 Task: Create interactive graphs for exploring complex mathematical functions.
Action: Mouse moved to (154, 70)
Screenshot: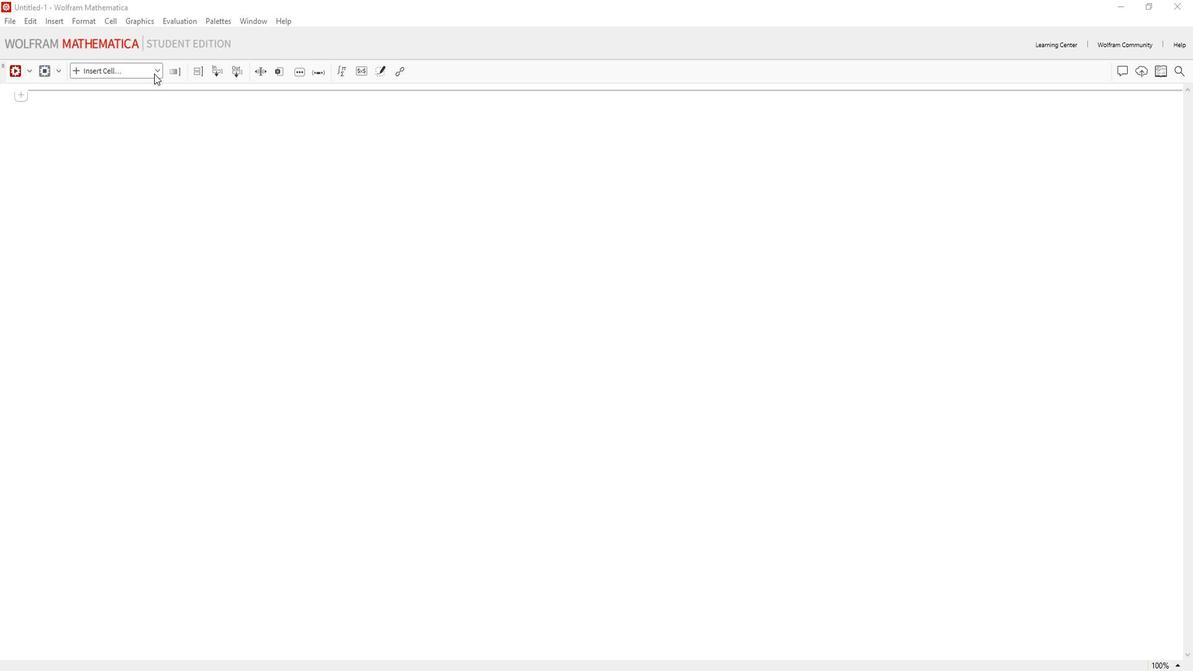 
Action: Mouse pressed left at (154, 70)
Screenshot: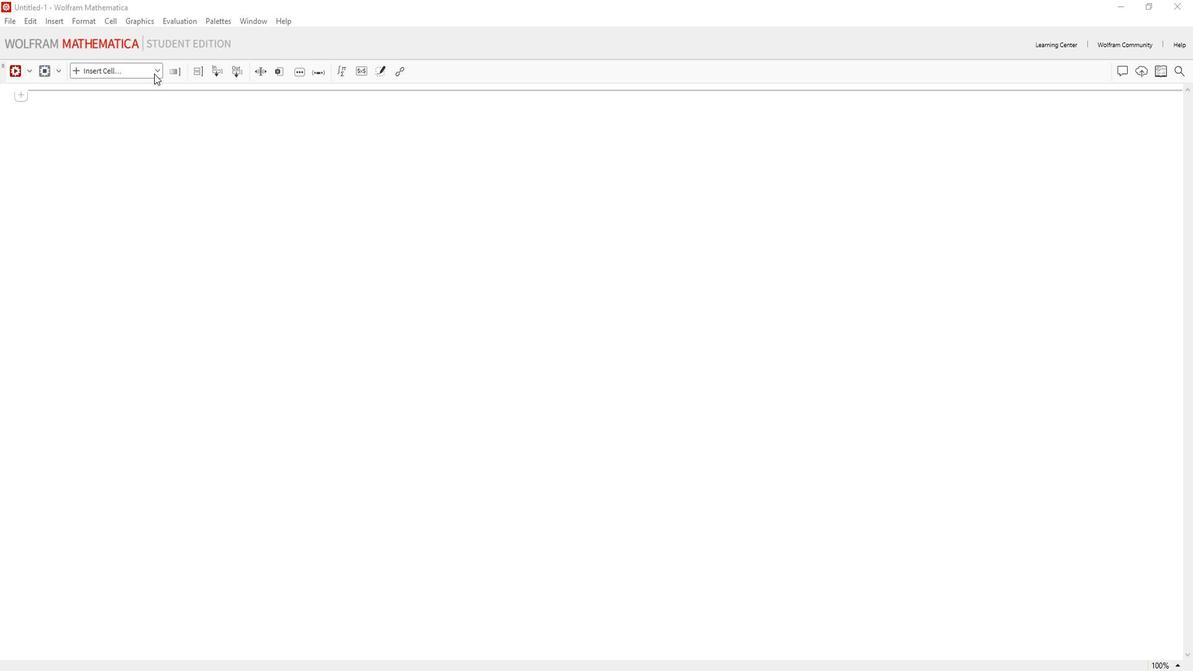 
Action: Mouse moved to (149, 95)
Screenshot: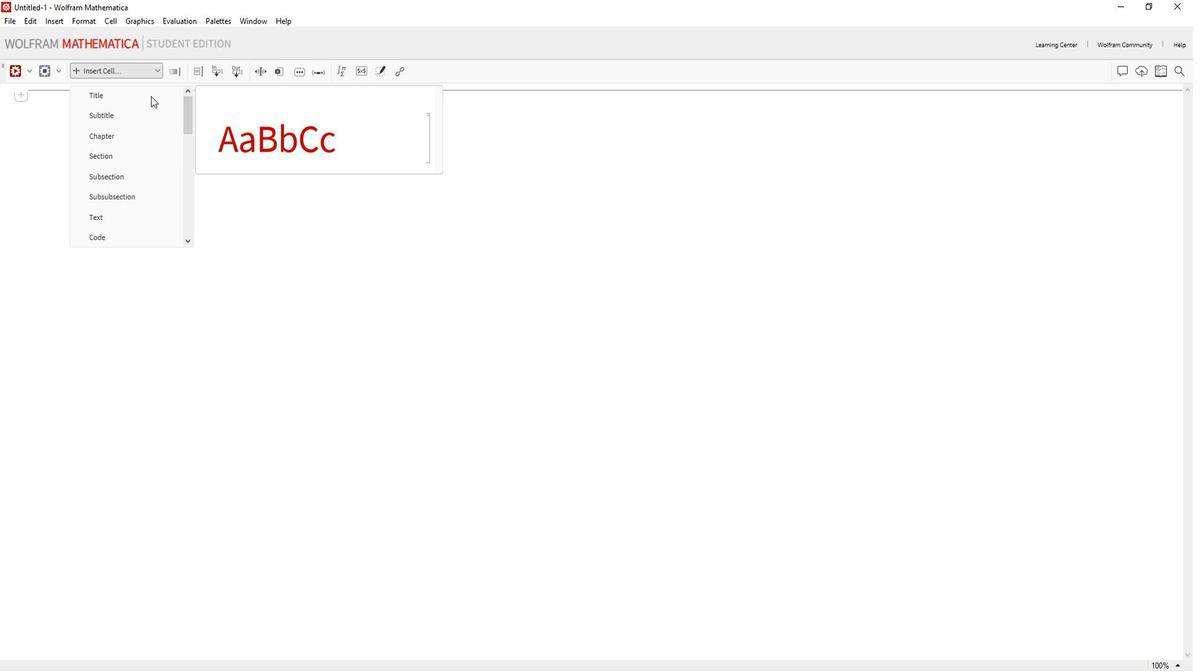 
Action: Mouse pressed left at (149, 95)
Screenshot: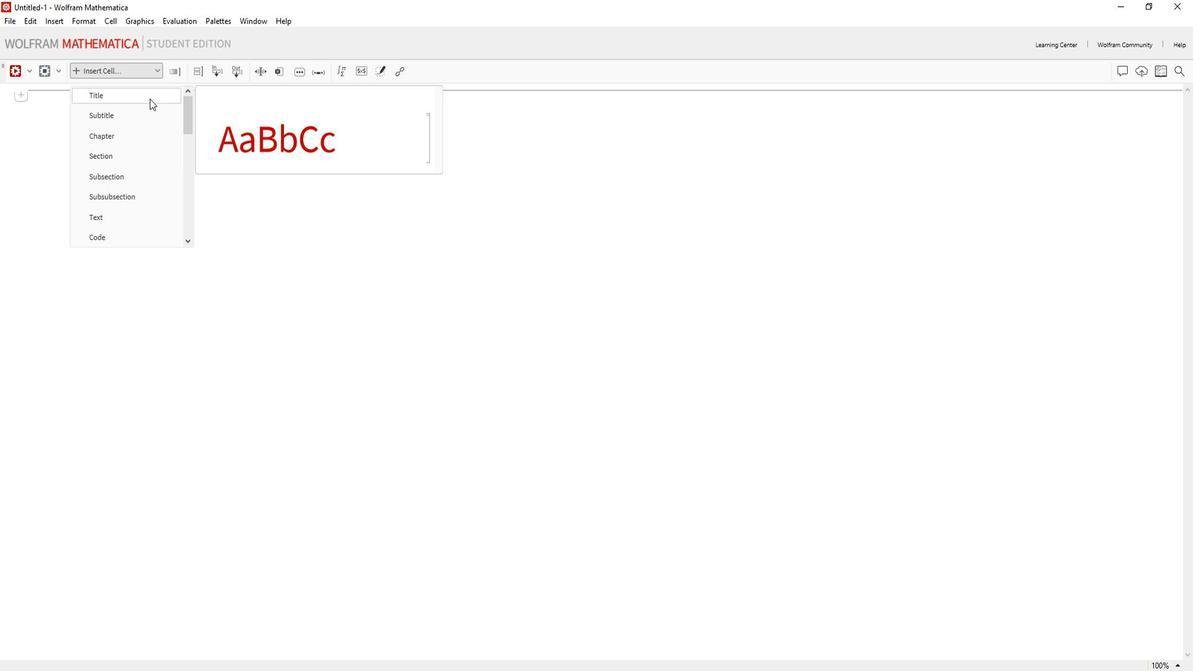 
Action: Mouse moved to (149, 100)
Screenshot: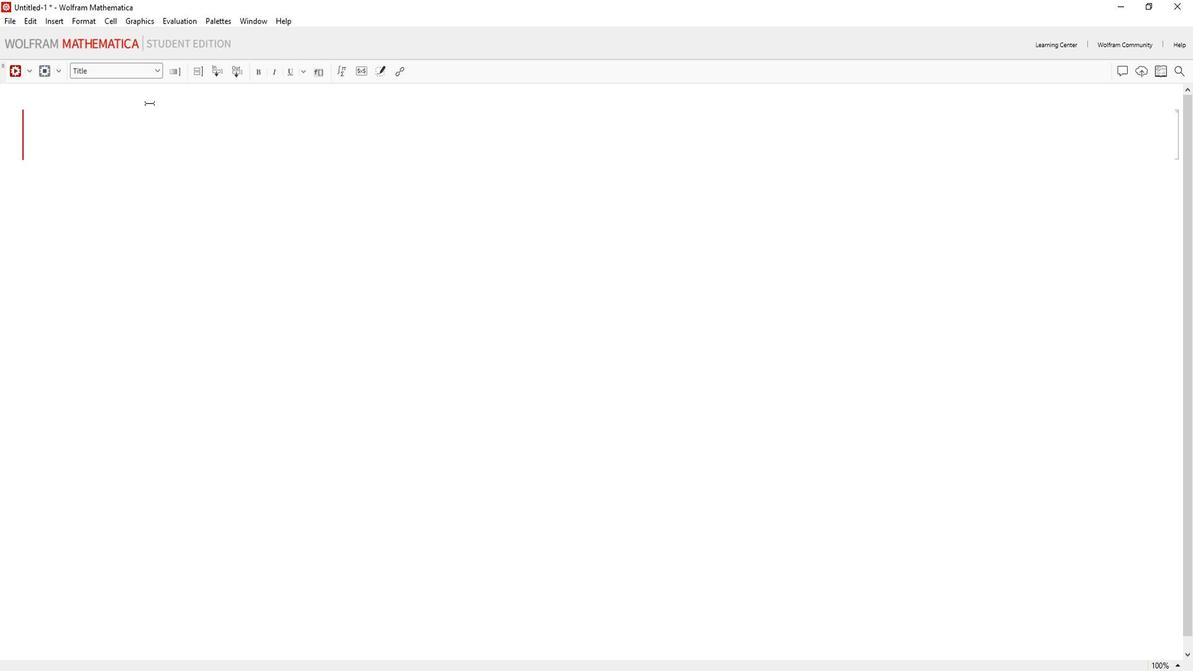 
Action: Key pressed i<Key.caps_lock>NTERACTIVE<Key.space><Key.caps_lock>g<Key.caps_lock>RAPHS<Key.space>FOR<Key.space><Key.caps_lock>e<Key.caps_lock>XPLORING<Key.space><Key.caps_lock>c<Key.caps_lock>OMPLEX<Key.space><Key.caps_lock>m<Key.caps_lock>ATHEMATICAL<Key.space><Key.caps_lock>f<Key.caps_lock>UNCTIONS
Screenshot: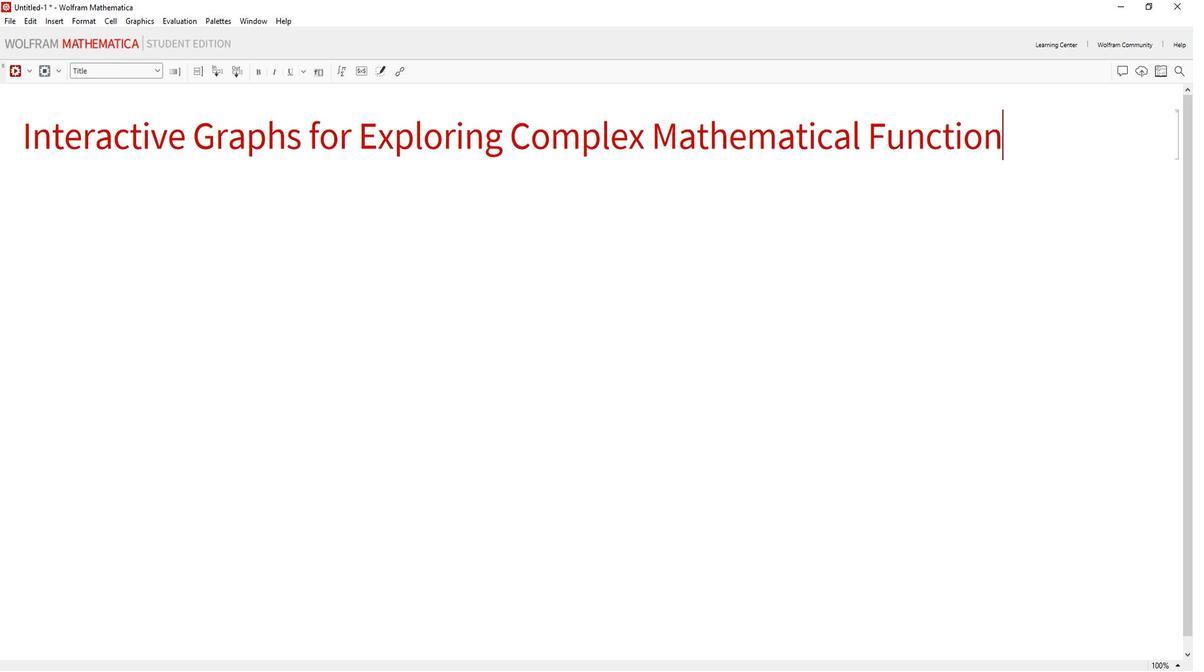 
Action: Mouse moved to (87, 241)
Screenshot: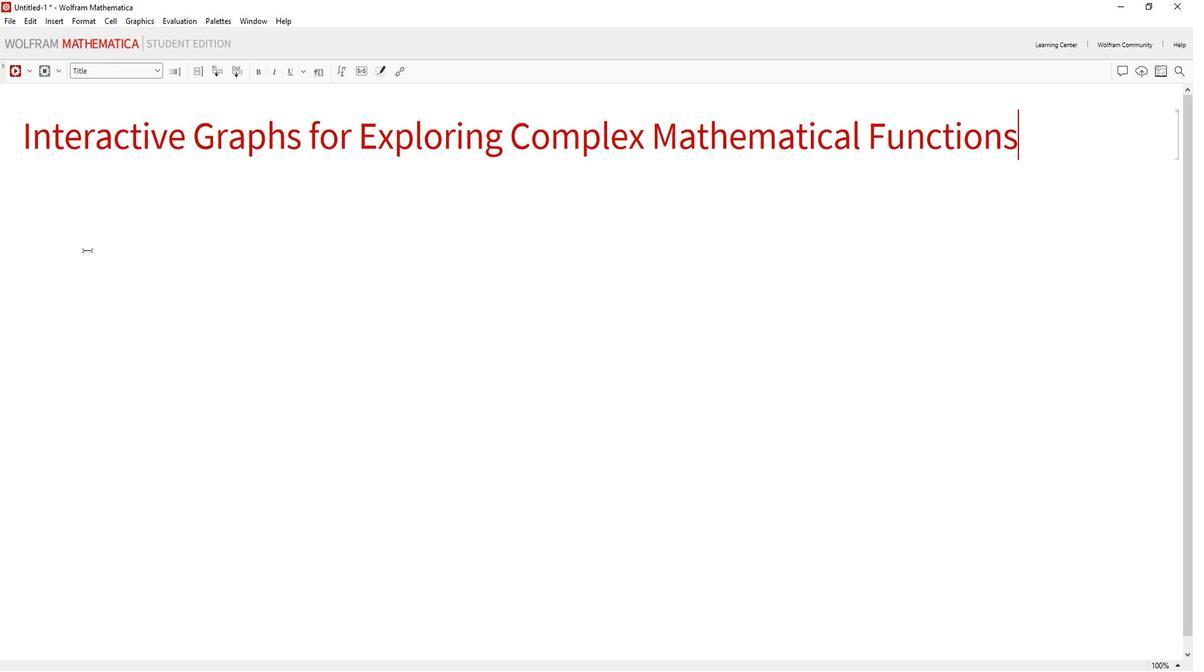 
Action: Mouse pressed left at (87, 241)
Screenshot: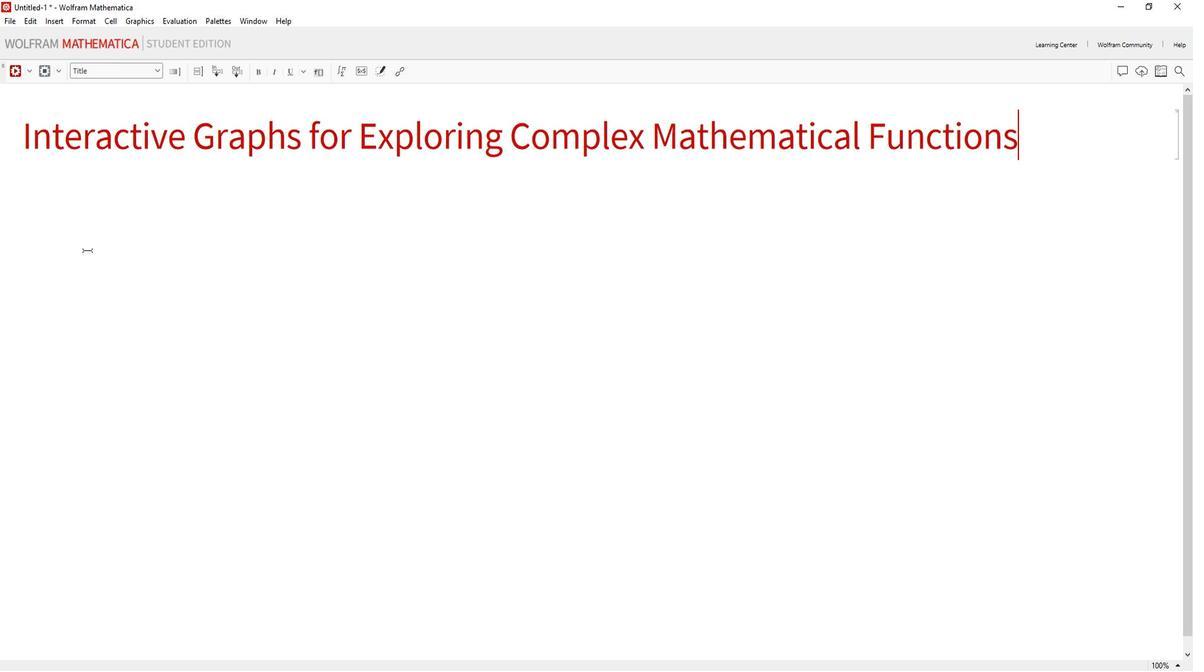 
Action: Mouse moved to (122, 72)
Screenshot: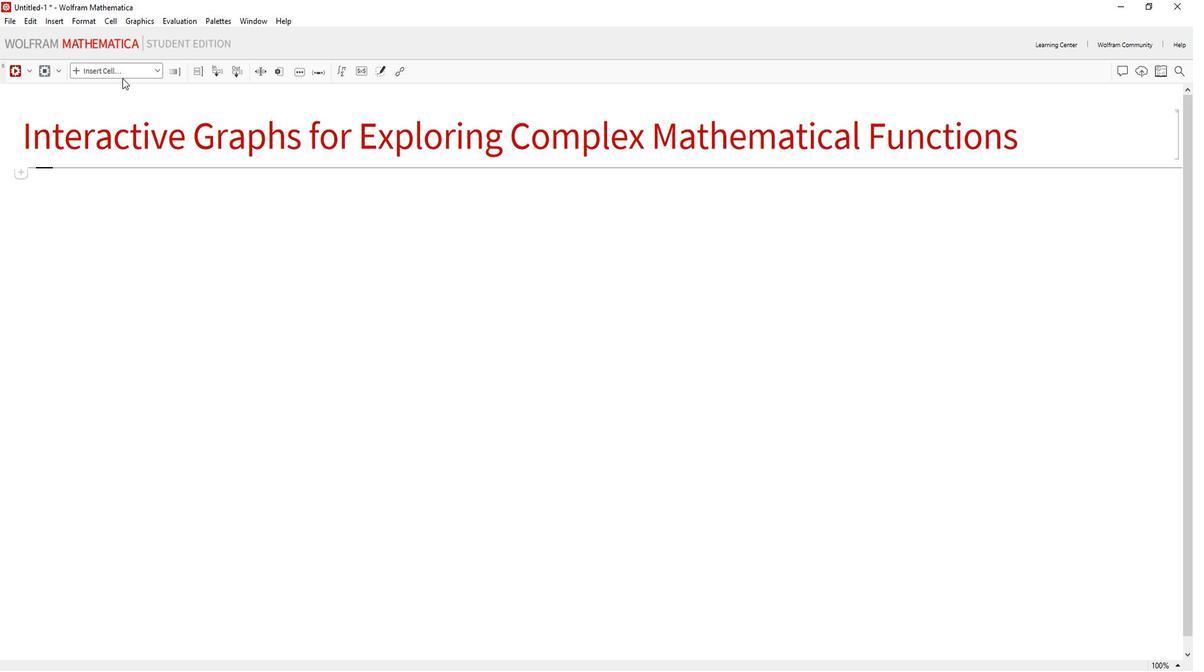 
Action: Mouse pressed left at (122, 72)
Screenshot: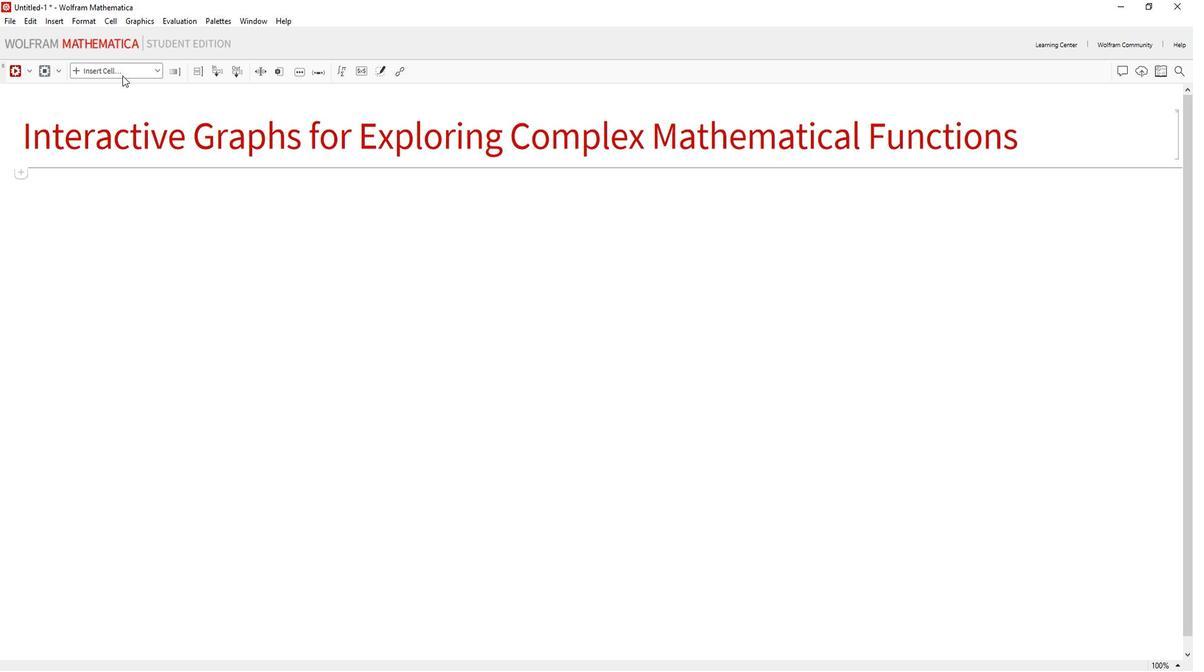 
Action: Mouse moved to (113, 231)
Screenshot: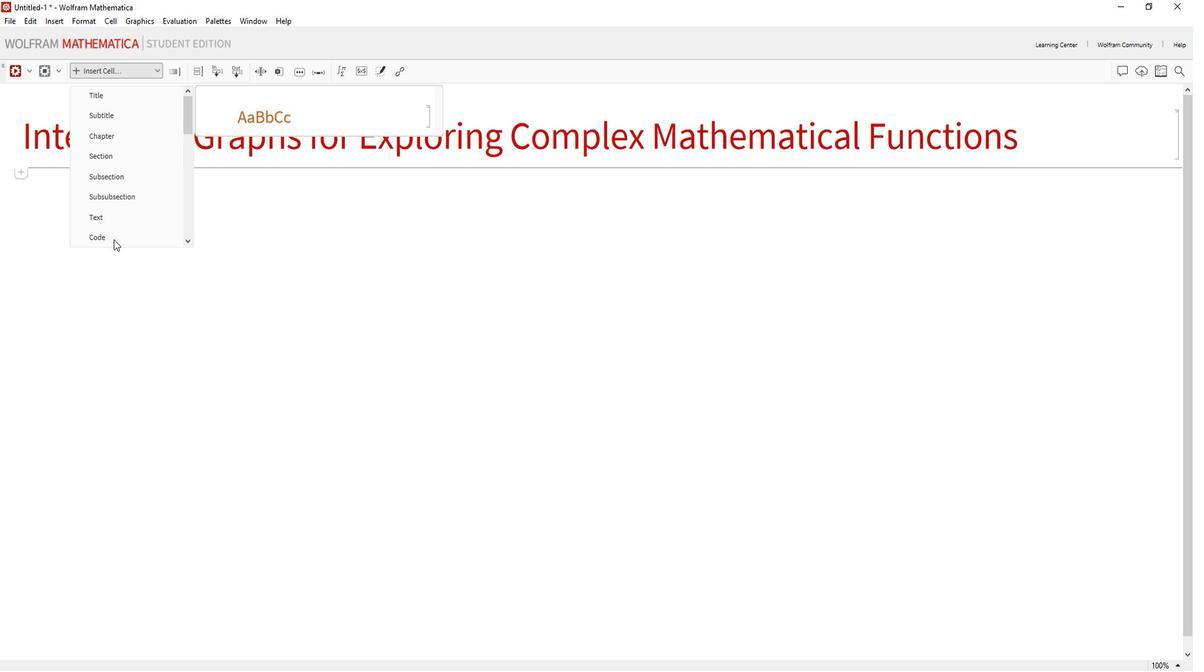 
Action: Mouse pressed left at (113, 231)
Screenshot: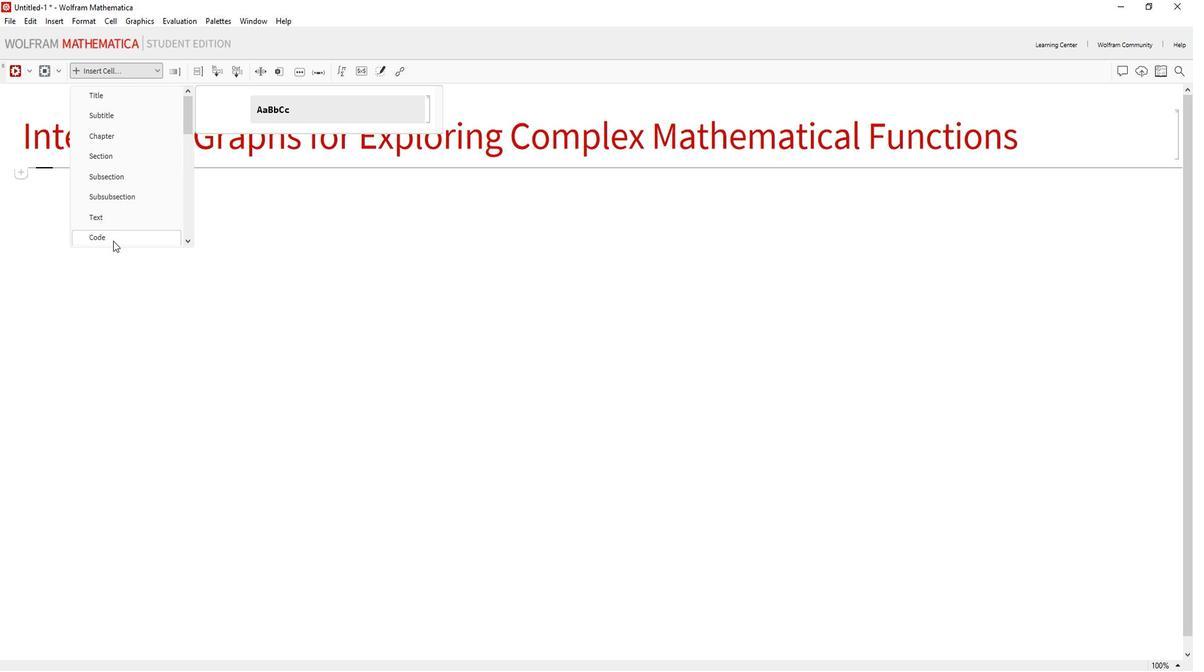 
Action: Mouse moved to (105, 196)
Screenshot: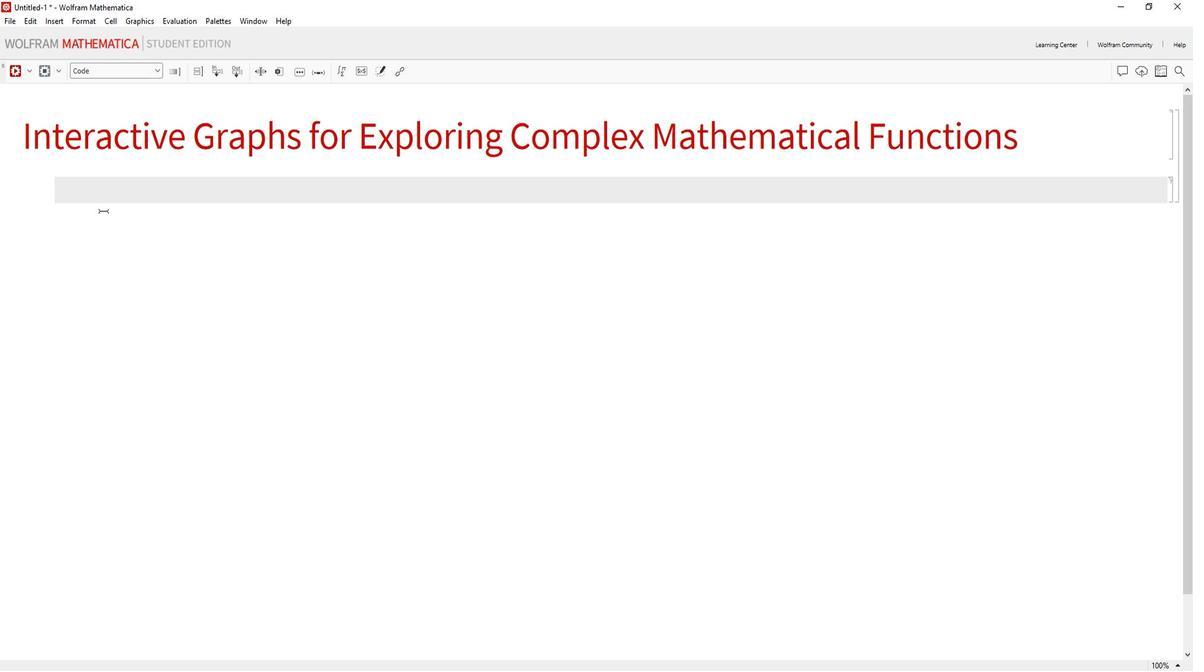 
Action: Key pressed <Key.caps_lock>m<Key.caps_lock>ANIPULATE[<Key.space><Key.enter><Key.caps_lock>p<Key.caps_lock>LOT<Key.caps_lock>3d[<Key.space><Key.enter><Key.caps_lock>E<Key.backspace><Key.caps_lock>e<Key.caps_lock>VALUATE[<Key.caps_lock>r<Key.caps_lock>E[F<Key.shift_r>(X<Key.space>
Screenshot: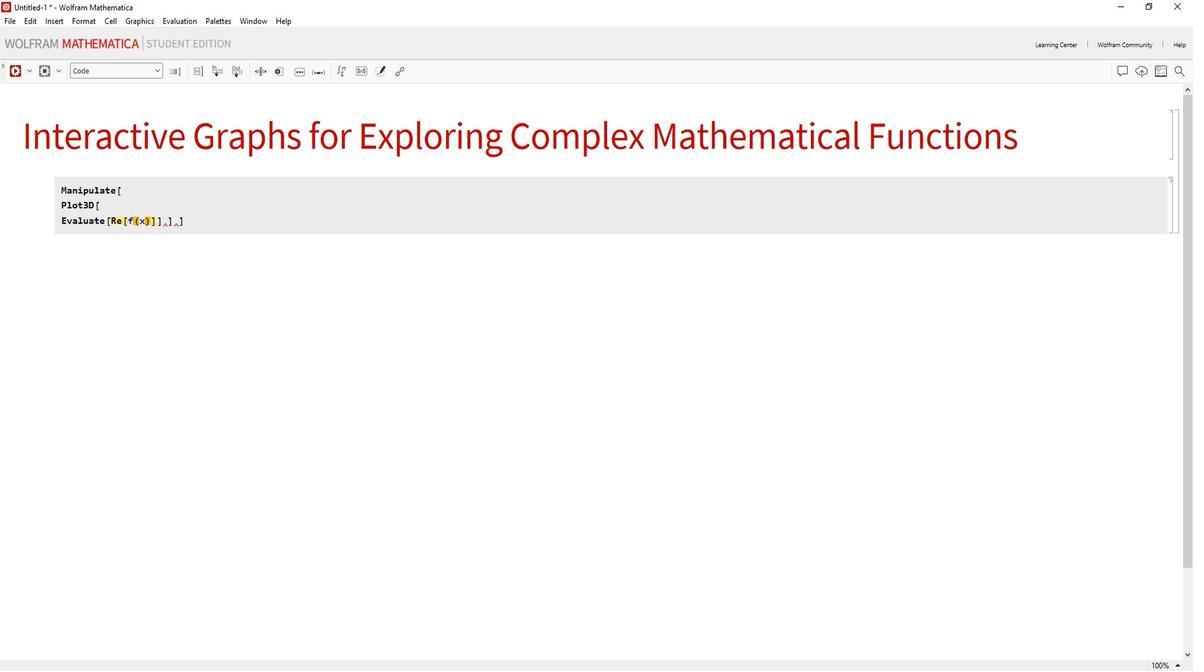 
Action: Mouse moved to (193, 169)
Screenshot: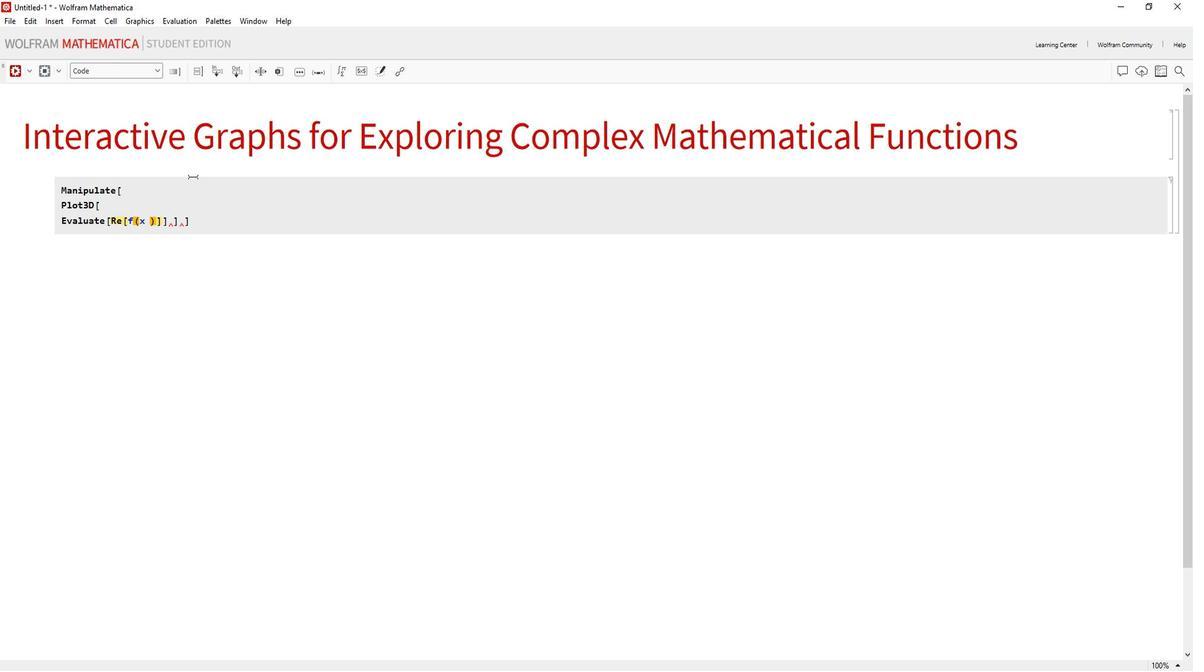 
Action: Key pressed <Key.shift>+<Key.space><Key.caps_lock>iy<Key.backspace><Key.space><Key.caps_lock>Y<Key.right><Key.right><Key.right>,<Key.space><Key.enter><Key.shift_r>{X,<Key.space>
Screenshot: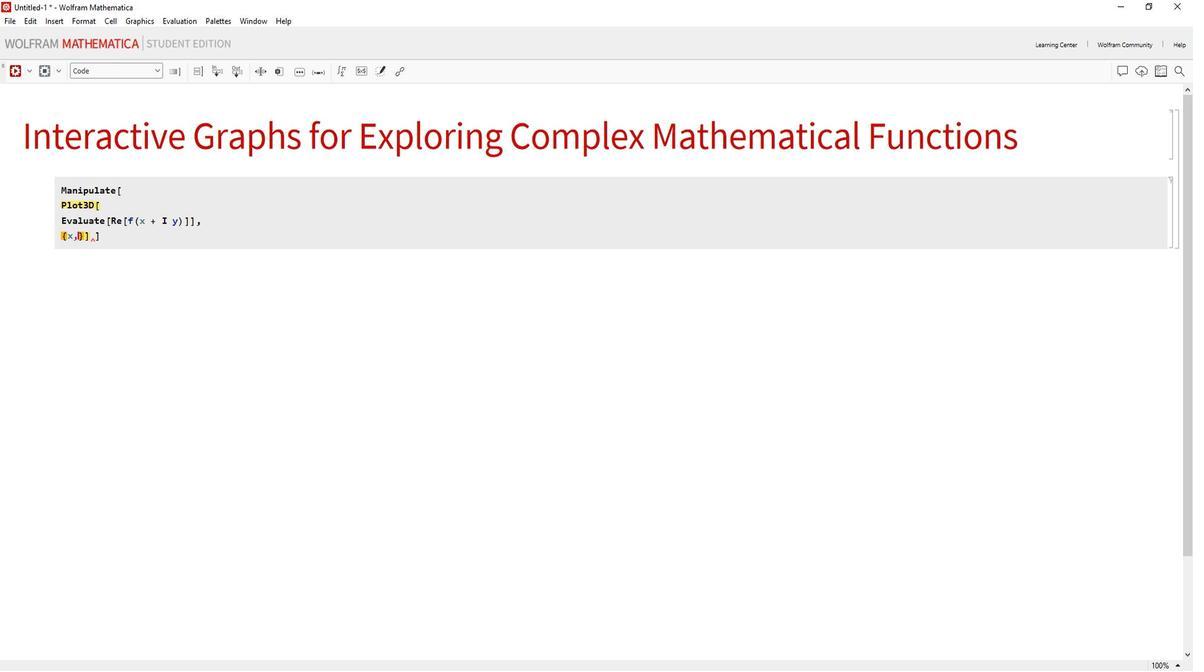
Action: Mouse moved to (222, 159)
Screenshot: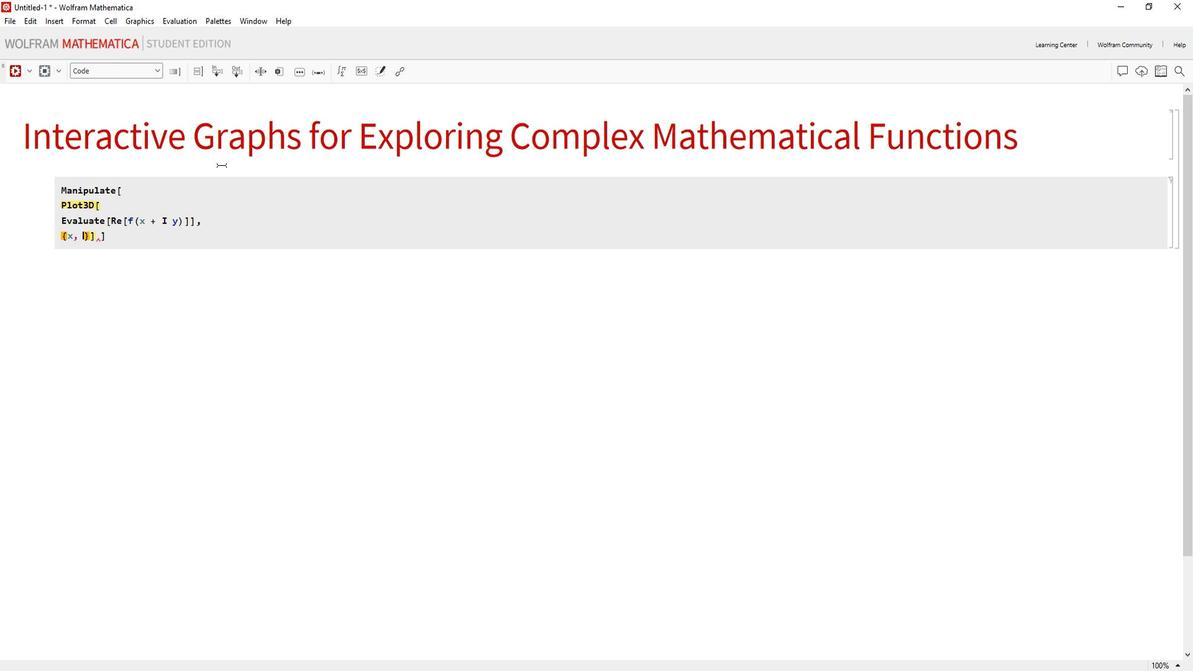 
Action: Key pressed -
Screenshot: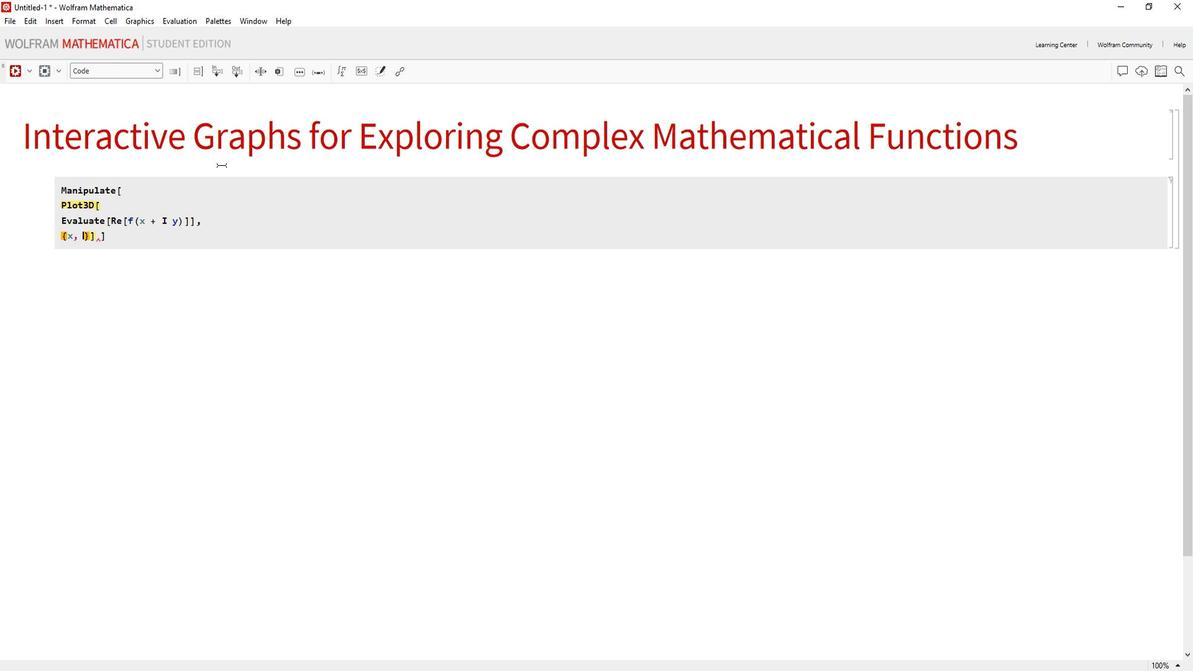 
Action: Mouse moved to (223, 159)
Screenshot: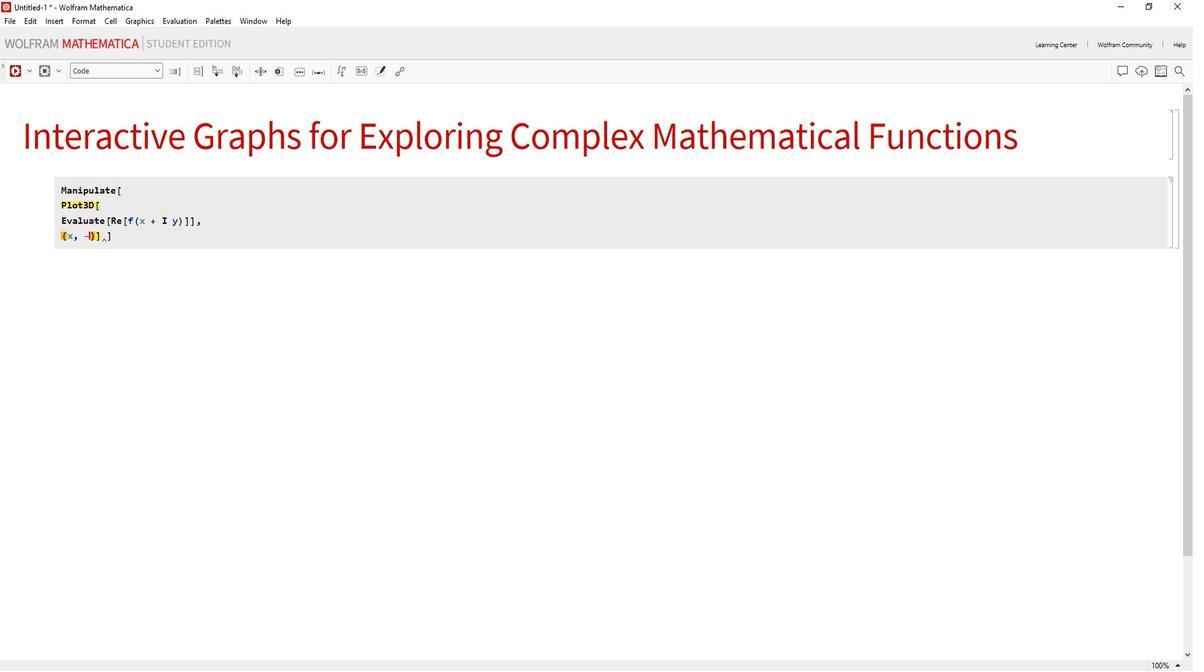 
Action: Key pressed 10,<Key.space>10<Key.right><Key.right><Key.backspace>,<Key.enter><Key.shift_r><Key.shift_r><Key.shift_r><Key.shift_r><Key.shift_r><Key.shift_r><Key.shift_r><Key.shift_r><Key.shift_r><Key.shift_r><Key.shift_r>{Y,<Key.space>-10,<Key.space>10<Key.shift_r>},<Key.space><Key.enter><Key.caps_lock>p<Key.caps_lock>LOT<Key.caps_lock>r<Key.caps_lock>ANGE<Key.space>-<Key.shift>><Key.space><Key.caps_lock>a<Key.caps_lock>LL,<Key.enter><Key.caps_lock>m<Key.caps_lock>ESH<Key.caps_lock>f<Key.caps_lock>UNCTIONS<Key.space>-<Key.shift>><Key.space><Key.shift_r>{<Key.shift><Key.shift><Key.shift><Key.shift><Key.shift>#3<Key.space><Key.shift>&<Key.shift_r>},<Key.enter><Key.caps_lock>m<Key.caps_lock>ESH<Key.caps_lock>s<Key.caps_lock>TYLE<Key.space>-<Key.shift>><Key.space><Key.shift_r>{<Key.shift_r>{<Key.caps_lock>t<Key.caps_lock>HICK,<Key.space><Key.caps_lock>r<Key.caps_lock>ED<Key.shift_r>}<Key.shift_r>],<Key.space><Key.backspace><Key.backspace><Key.backspace><Key.shift_r>},<Key.space><Key.enter><Key.caps_lock>a<Key.caps_lock>XES<Key.caps_lock>l<Key.caps_lock>ABEL<Key.space>-<Key.shift><Key.shift><Key.shift><Key.shift><Key.shift><Key.shift><Key.shift><Key.shift><Key.shift><Key.shift>><Key.space><Key.shift_r>{<Key.caps_lock><Key.shift_r><Key.shift_r><Key.shift_r><Key.shift_r><Key.shift_r><Key.shift_r><Key.shift_r>"r<Key.caps_lock>E<Key.shift_r>(X<Key.shift_r>)<Key.shift_r>",<Key.space><Key.shift_r>"<Key.shift_r><Key.caps_lock>i<Key.caps_lock>M<Key.shift_r>(X<Key.shift_r>)<Key.shift_r><Key.shift_r><Key.shift_r><Key.shift_r><Key.shift_r><Key.shift_r><Key.shift_r><Key.shift_r><Key.shift_r><Key.shift_r>",<Key.space><Key.shift_r>"<Key.caps_lock>r<Key.caps_lock>E<Key.shift_r>(F<Key.shift_r>)<Key.shift_r>"<Key.shift_r>},<Key.enter><Key.caps_lock>p<Key.caps_lock>LOT<Key.caps_lock>l<Key.caps_lock>ABEL<Key.space>-<Key.shift>><Key.space><Key.caps_lock>r<Key.caps_lock>OW[<Key.shift_r>{<Key.shift_r>"F<Key.shift_r><Key.shift_r><Key.shift_r><Key.shift_r><Key.shift_r><Key.shift_r><Key.shift_r><Key.shift_r><Key.shift_r><Key.shift_r><Key.shift_r><Key.shift_r><Key.shift_r><Key.shift_r>(Z<Key.shift_r>)<Key.space>=<Key.space><Key.shift_r>",<Key.space>F,<Key.space><Key.shift_r>",<Key.space><Key.shift_r>",<Key.space><Key.shift_r>"<Key.caps_lock>p<Key.caps_lock>ARAM<Key.shift_r><Key.shift_r><Key.shift_r><Key.shift_r><Key.shift_r><Key.shift_r><Key.shift_r><Key.shift_r><Key.shift_r><Key.shift_r>:<Key.space><Key.shift_r>",<Key.space>PARAM<Key.shift_r><Key.shift_r><Key.shift_r>}<Key.right>,<Key.enter><Key.caps_lock>i<Key.caps_lock>MAGE<Key.caps_lock>s<Key.caps_lock>IZE<Key.space>-<Key.shift>><Key.space>400<Key.enter>],<Key.enter><Key.shift_r>{<Key.shift_r>{F,<Key.space><Key.caps_lock>s<Key.caps_lock>IN,<Key.space><Key.shift_r>"<Key.caps_lock>f<Key.caps_lock>UNCTION<Key.shift_r>"<Key.shift_r>},<Key.space><Key.shift_r>{<Key.caps_lock>s<Key.caps_lock>IN,<Key.space><Key.caps_lock>c<Key.caps_lock>OS,<Key.space><Key.caps_lock>e<Key.caps_lock>XP,<Key.space><Key.caps_lock>l<Key.caps_lock>OG,<Key.space><Key.caps_lock>t<Key.caps_lock>AN<Key.shift_r>}<Key.shift_r><Key.shift_r><Key.shift_r><Key.shift_r><Key.shift_r>},<Key.enter><Key.shift_r><Key.shift_r><Key.shift_r><Key.shift_r><Key.shift_r><Key.shift_r><Key.shift_r><Key.shift_r><Key.shift_r>{{<Key.caps_lock><Key.caps_lock>P<Key.caps_lock><Key.caps_lock>ARAM,<Key.space>1,<Key.space><Key.shift_r>"<Key.caps_lock>p<Key.caps_lock>ARAMETER<Key.shift_r>"<Key.shift_r>},<Key.space>0<Key.backspace>-10,<Key.space>10,<Key.space>0.1<Key.shift_r>}<Key.enter>]
Screenshot: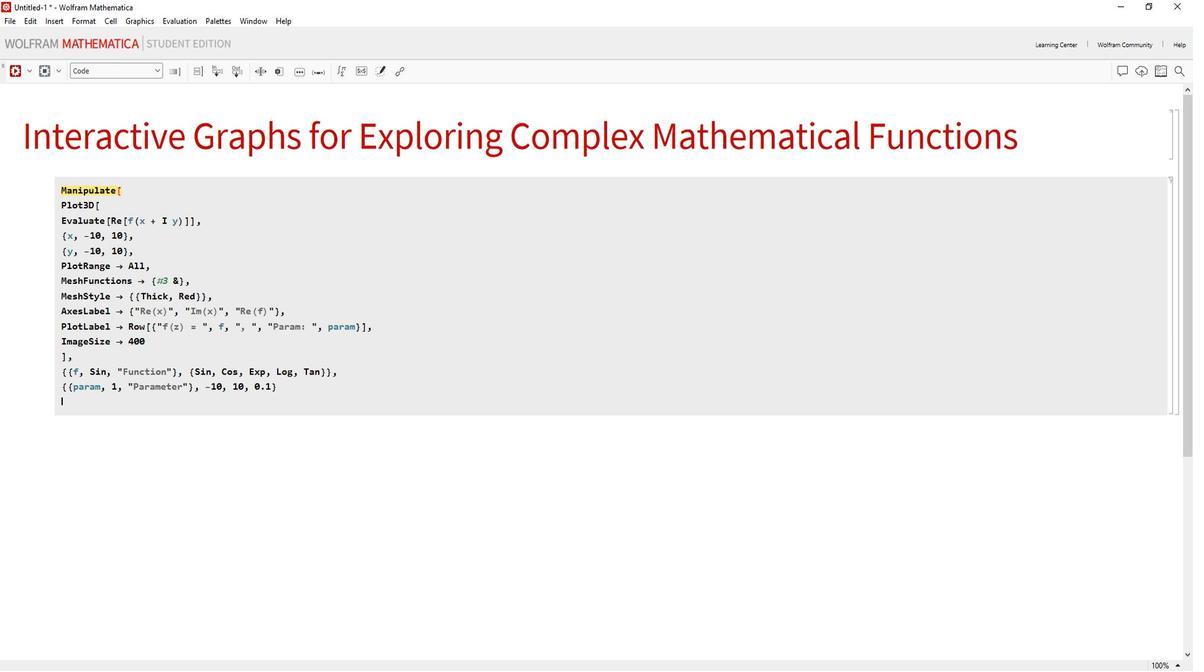 
Action: Mouse moved to (16, 67)
Screenshot: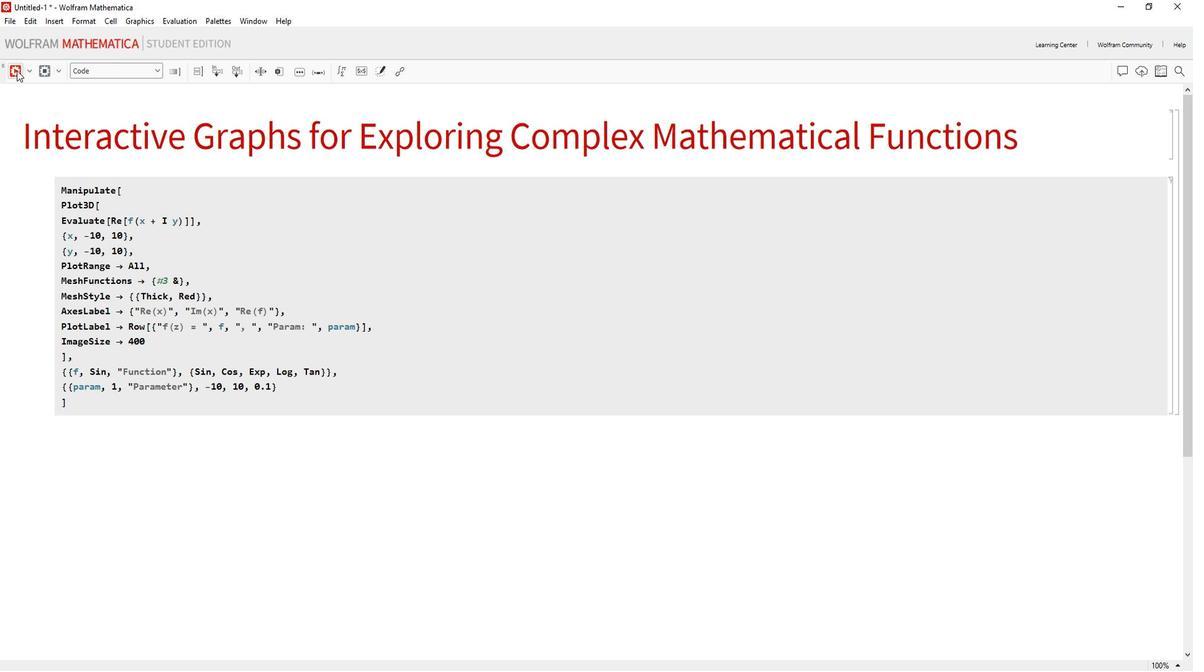 
Action: Mouse pressed left at (16, 67)
Screenshot: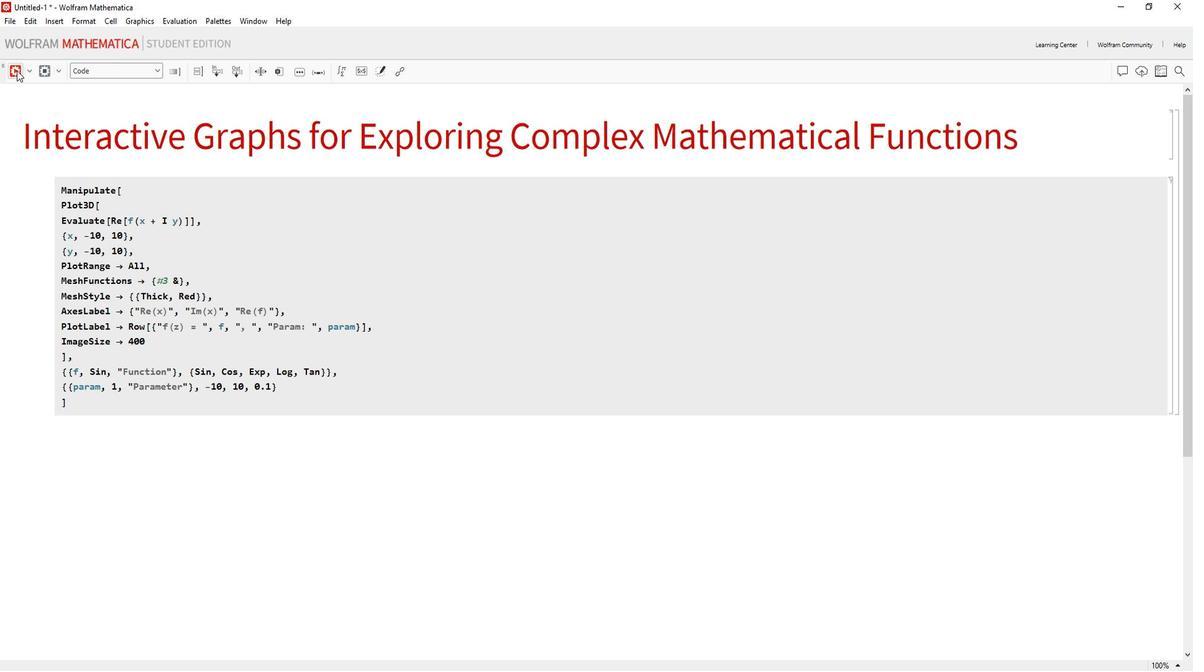 
Action: Mouse moved to (573, 343)
Screenshot: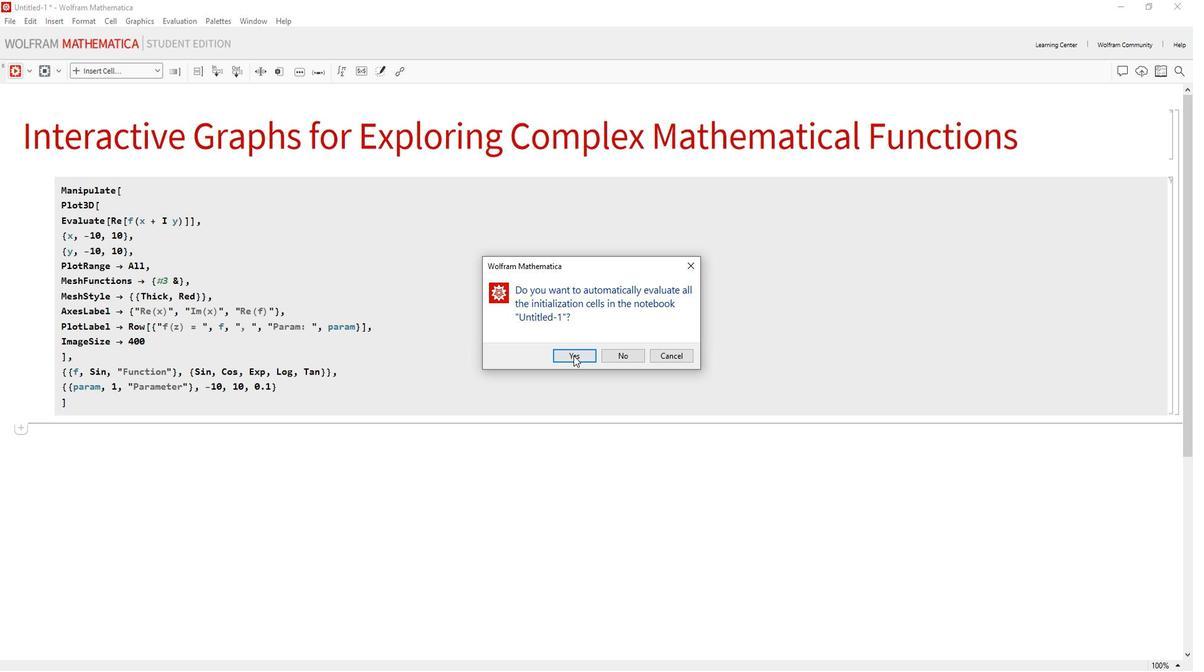 
Action: Mouse pressed left at (573, 343)
Screenshot: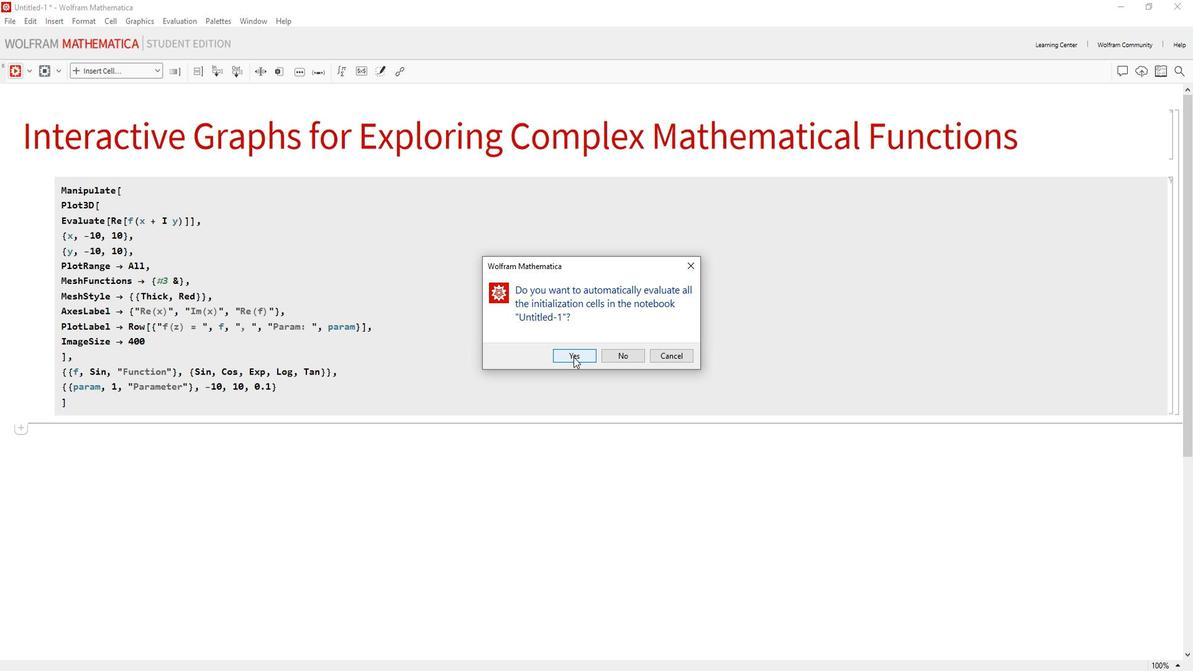 
Action: Mouse scrolled (573, 343) with delta (0, 0)
Screenshot: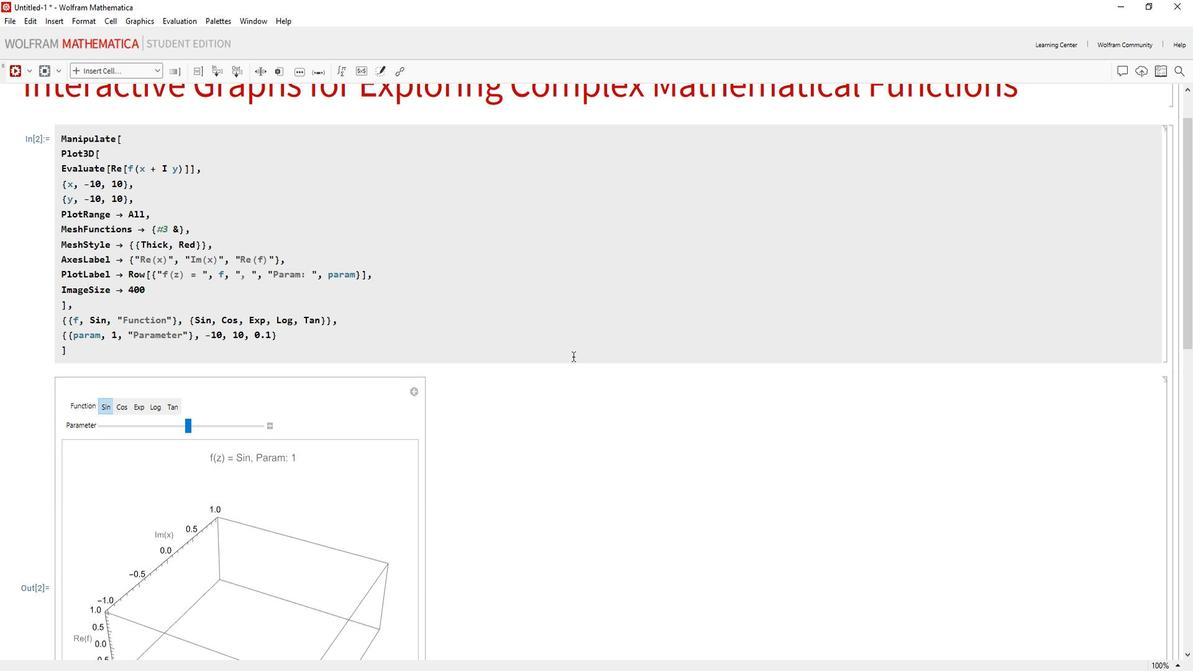 
Action: Mouse scrolled (573, 343) with delta (0, 0)
Screenshot: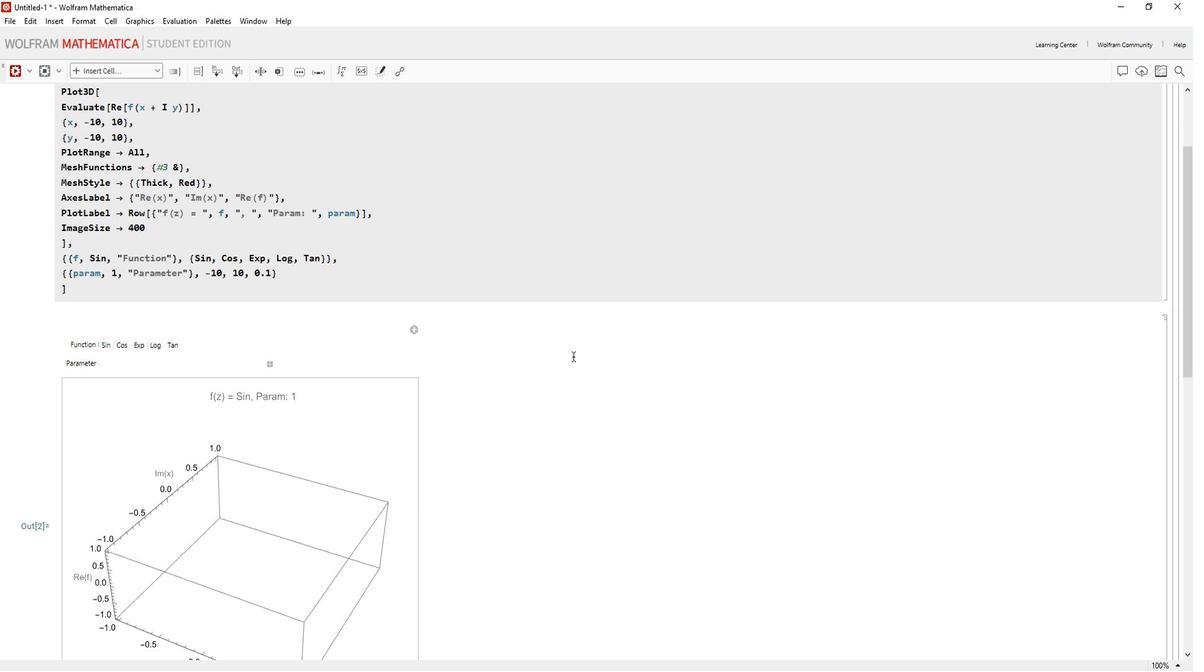 
Action: Mouse scrolled (573, 343) with delta (0, 0)
Screenshot: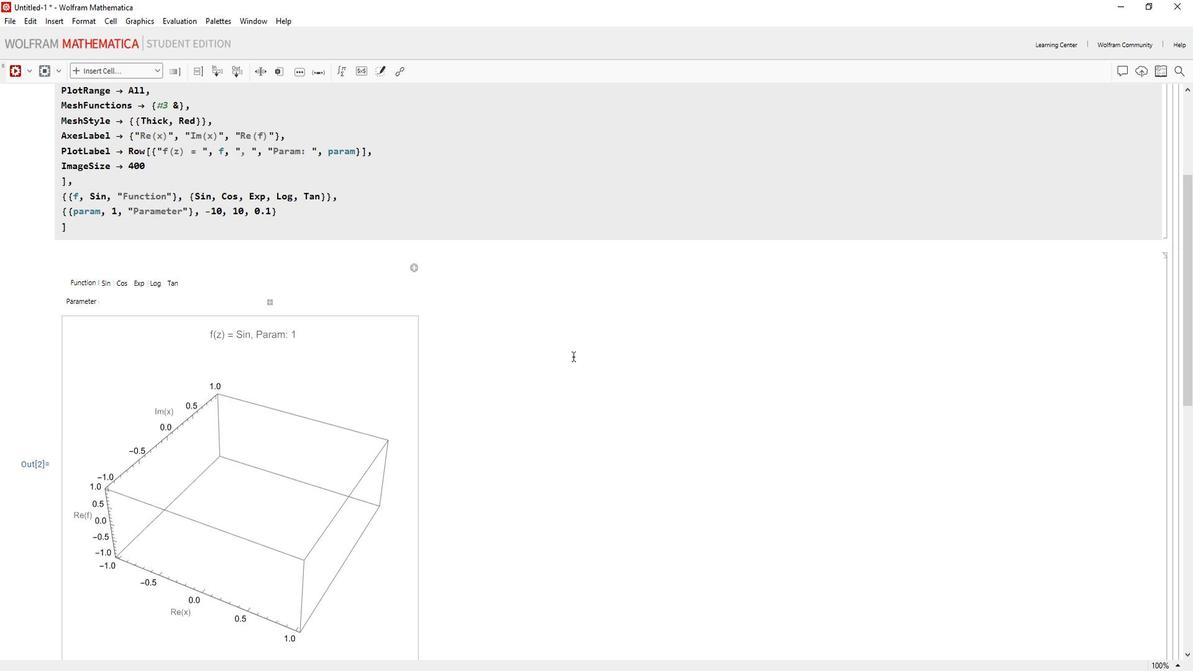 
Action: Mouse scrolled (573, 343) with delta (0, 0)
Screenshot: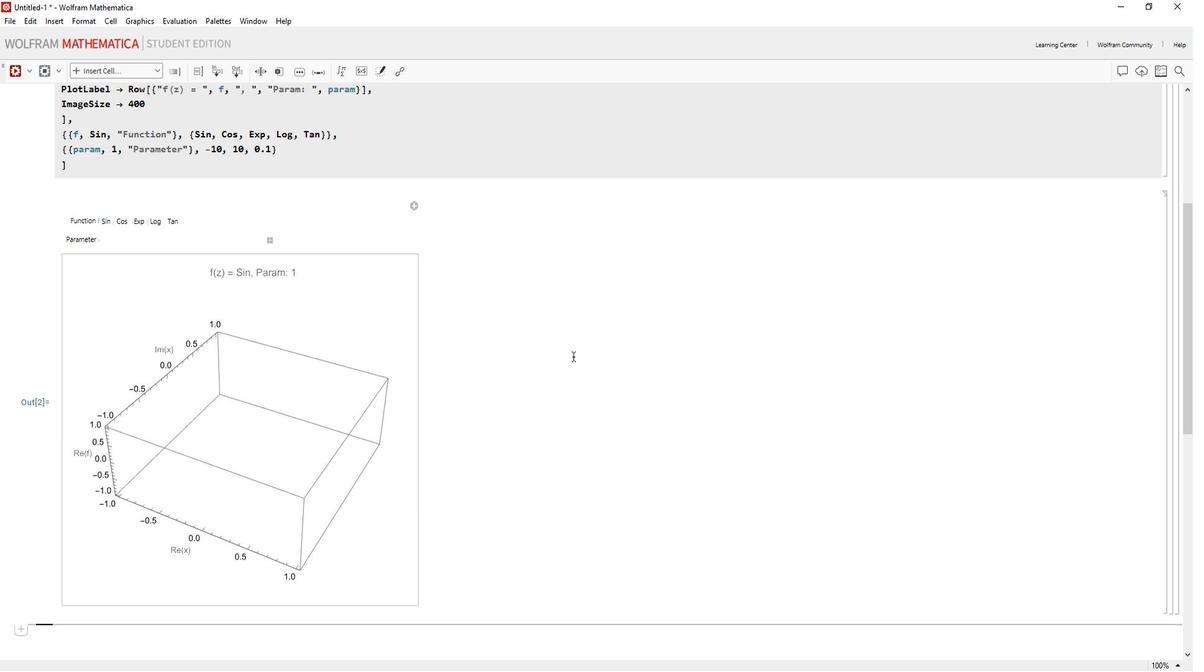 
Action: Mouse scrolled (573, 344) with delta (0, 0)
Screenshot: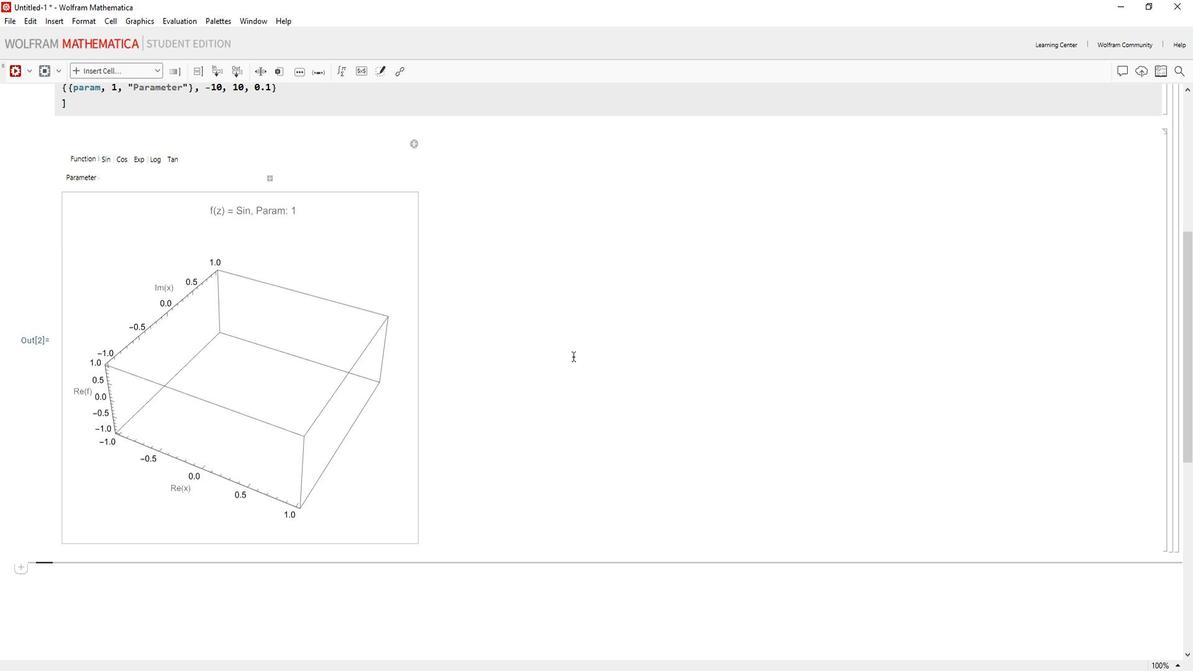 
